 Task: Change  the formatting of the data to Which is Less than 5, In conditional formating, put the option 'Green Fill with Dark Green Text. . 'add another formatting option Format As Table, insert the option Orang Table style Medium 3 In the sheet   Sparkle Sales review book
Action: Mouse moved to (280, 465)
Screenshot: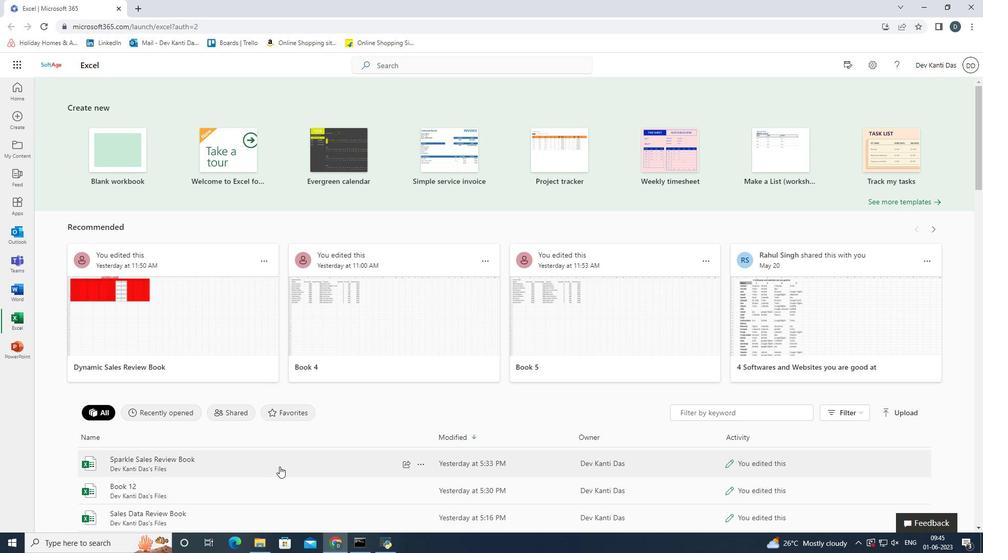 
Action: Mouse pressed left at (280, 465)
Screenshot: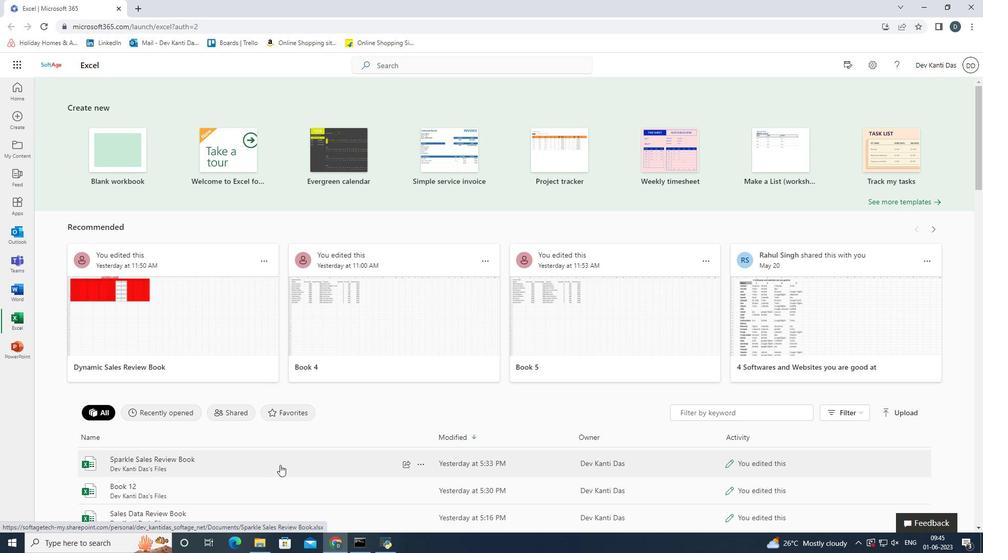 
Action: Mouse moved to (247, 179)
Screenshot: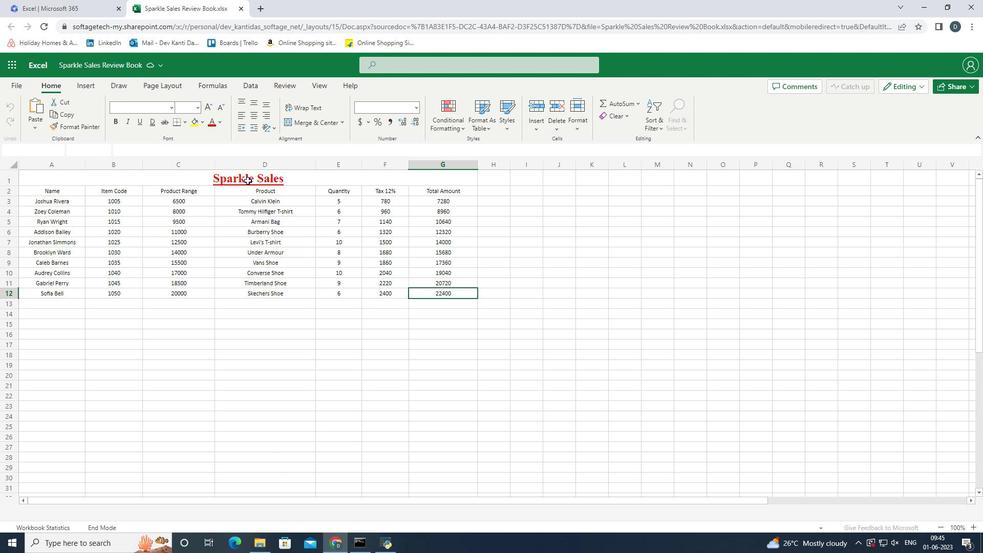 
Action: Mouse pressed left at (247, 179)
Screenshot: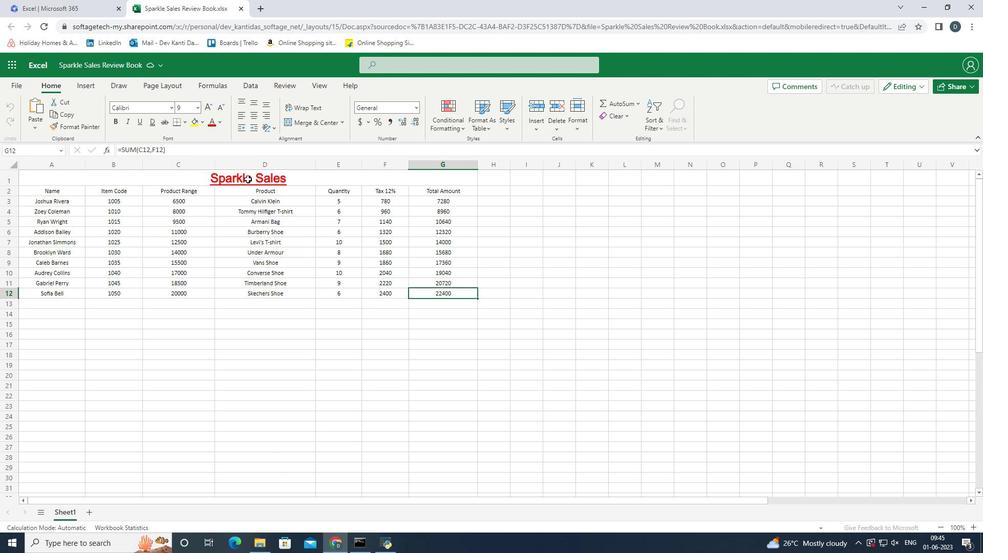 
Action: Mouse moved to (61, 191)
Screenshot: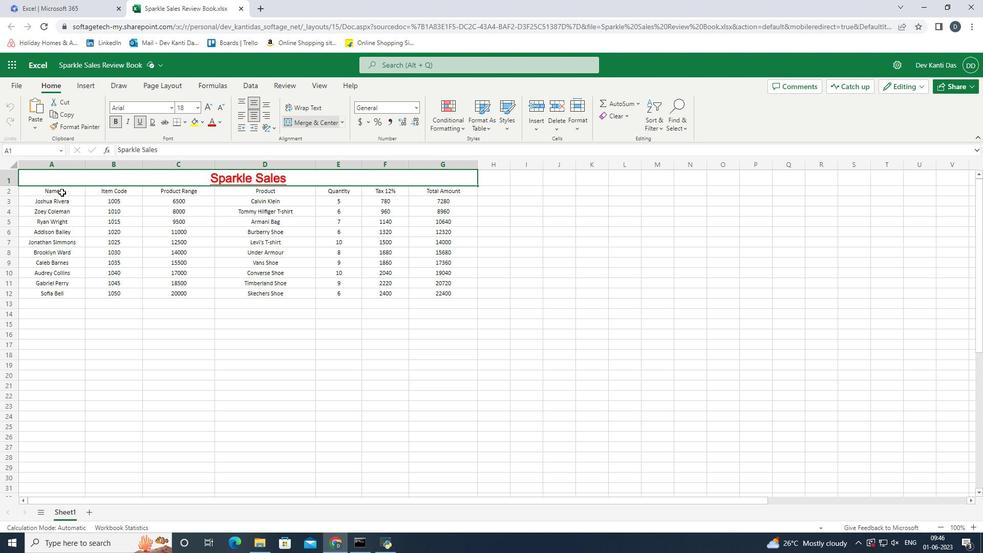 
Action: Mouse pressed left at (61, 191)
Screenshot: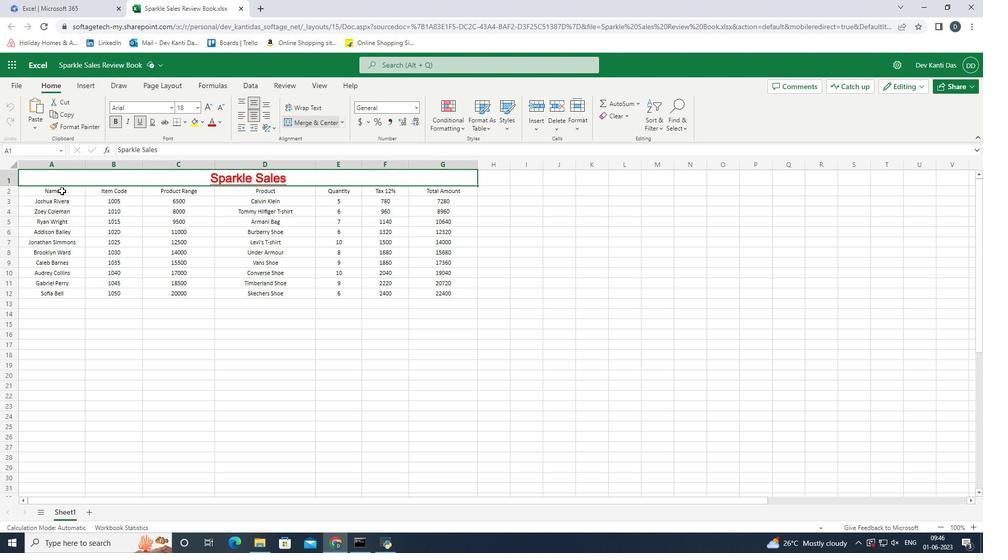 
Action: Mouse pressed left at (61, 191)
Screenshot: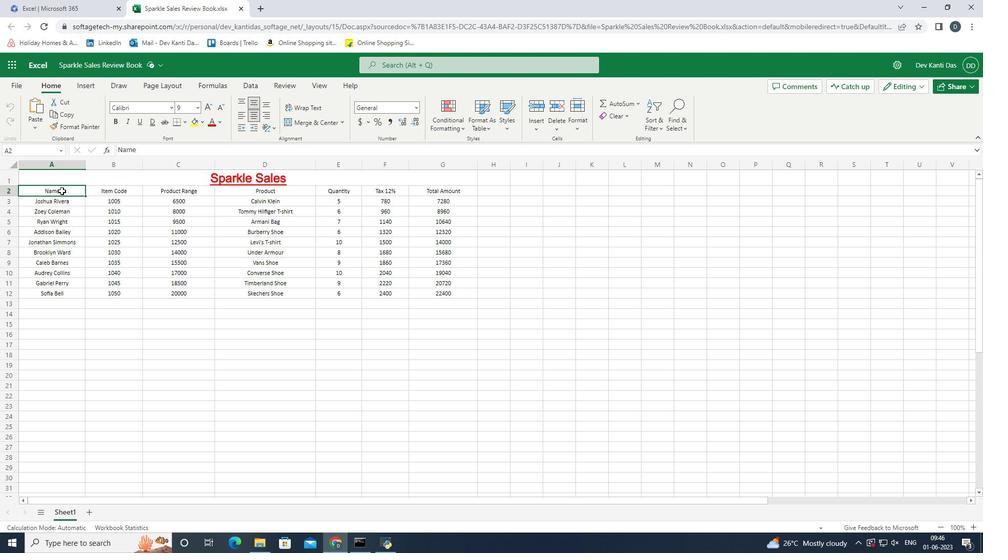 
Action: Mouse moved to (453, 127)
Screenshot: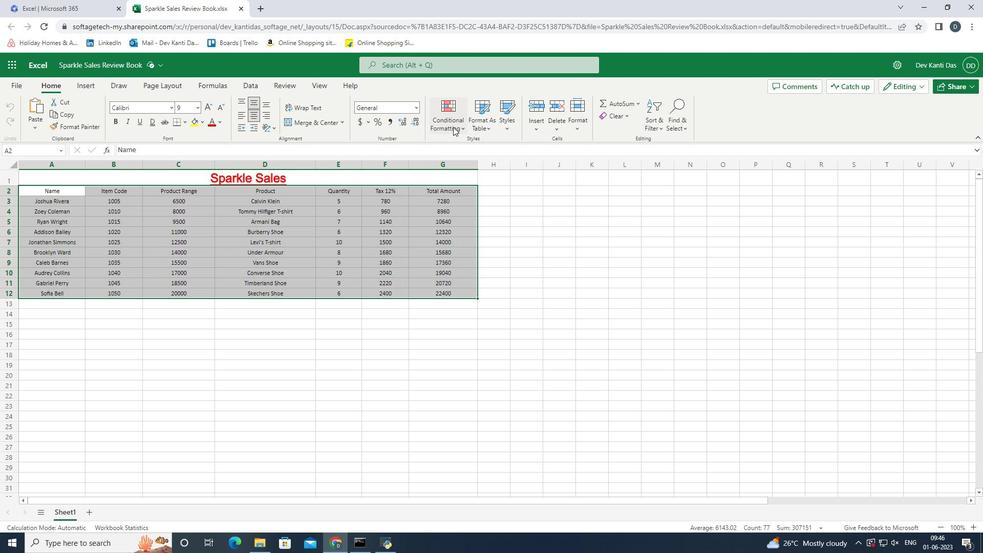 
Action: Mouse pressed left at (453, 127)
Screenshot: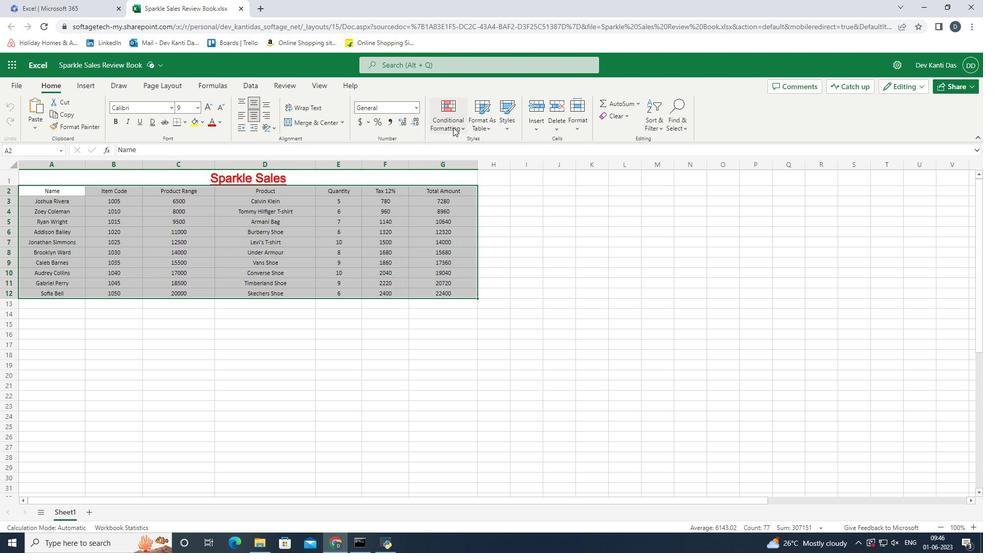 
Action: Mouse moved to (562, 176)
Screenshot: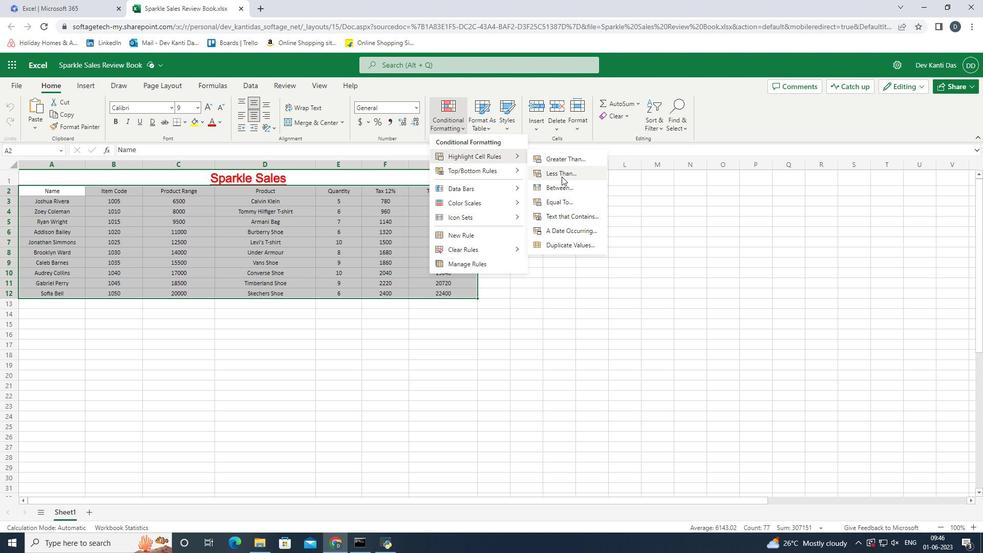 
Action: Mouse pressed left at (562, 176)
Screenshot: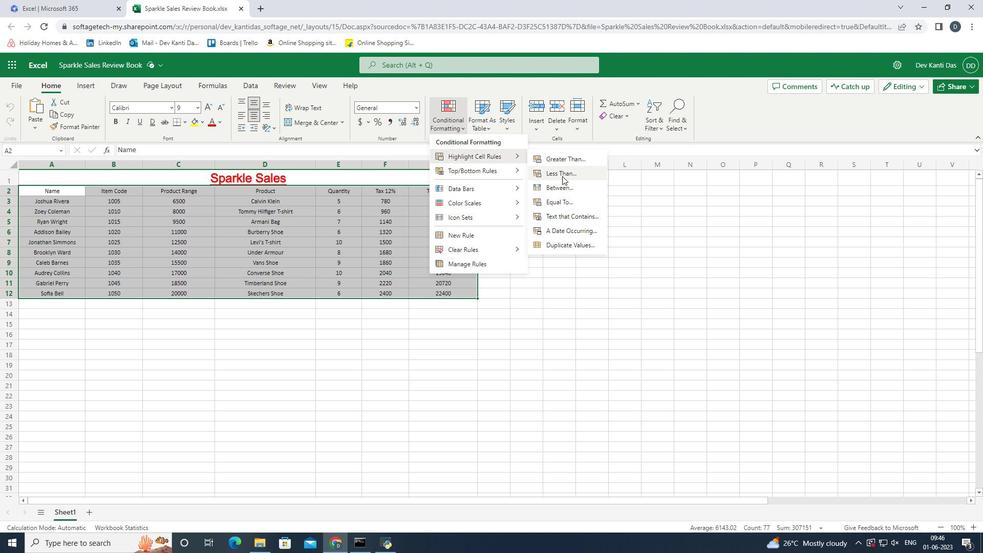 
Action: Mouse moved to (915, 307)
Screenshot: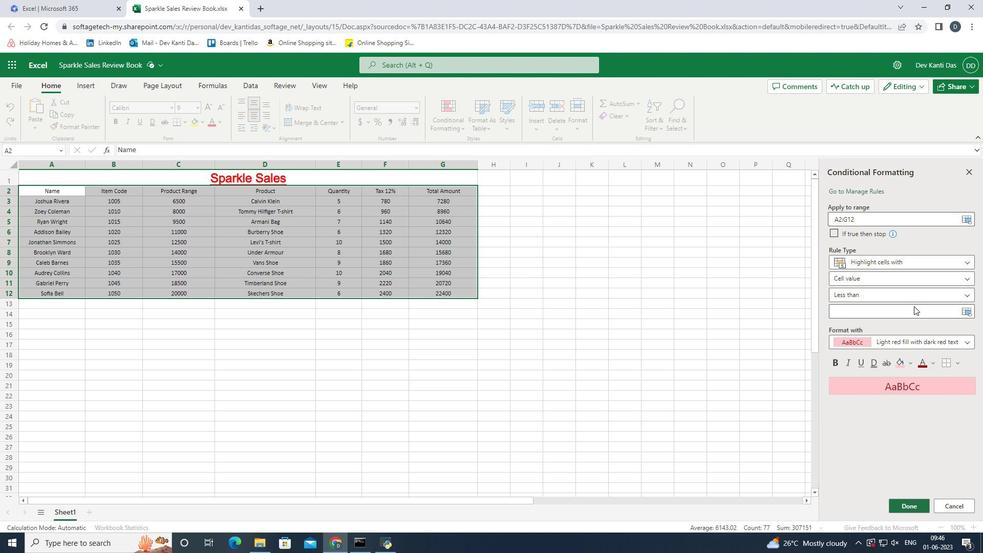 
Action: Key pressed 5
Screenshot: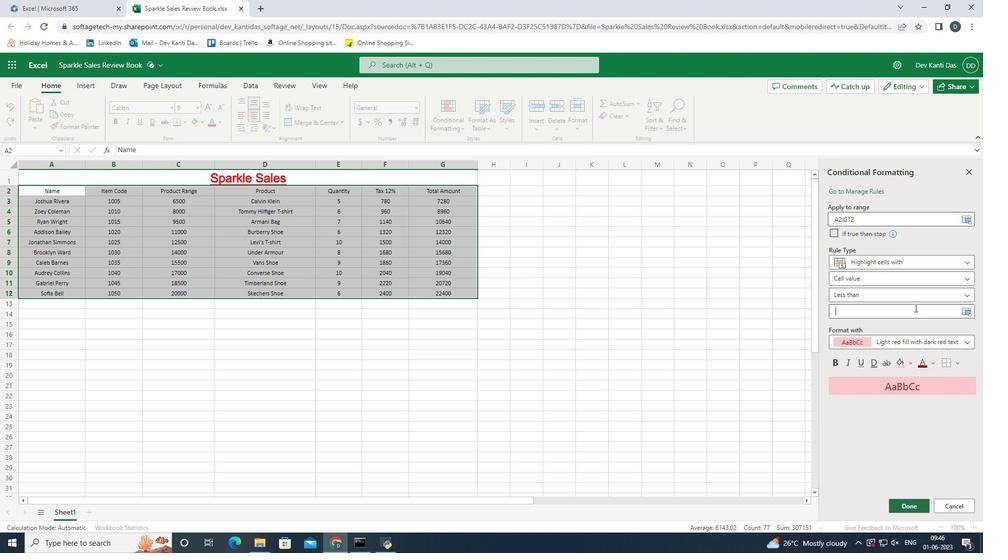 
Action: Mouse moved to (929, 339)
Screenshot: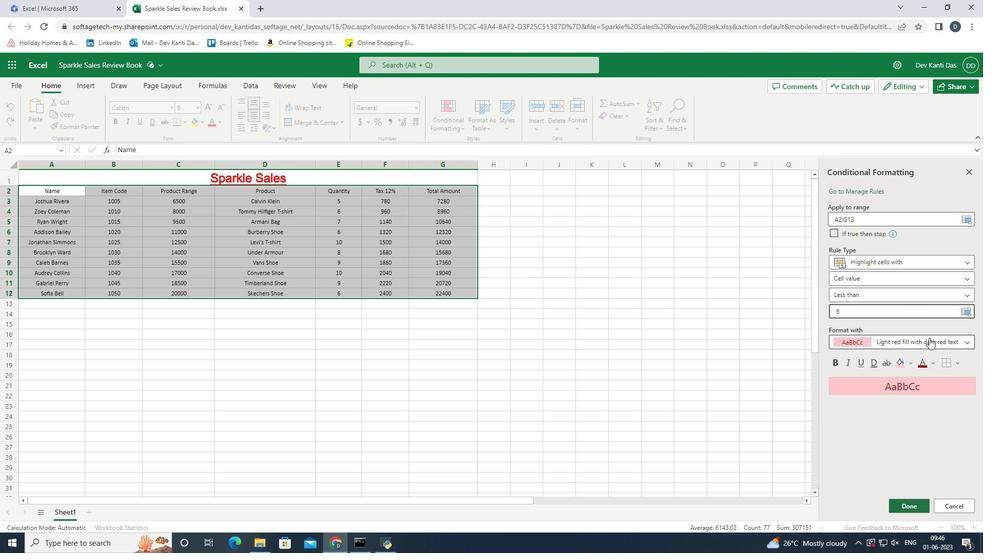 
Action: Mouse pressed left at (929, 339)
Screenshot: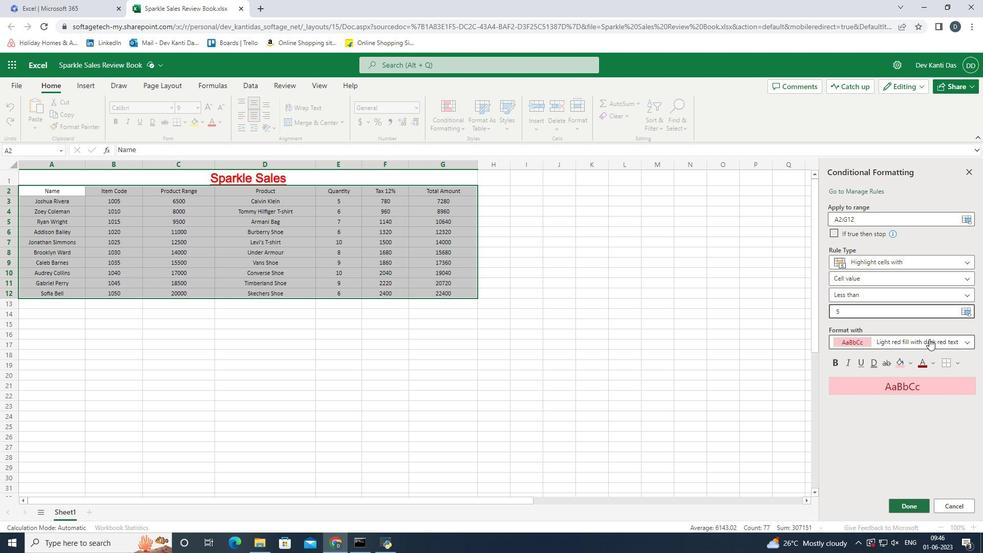 
Action: Mouse moved to (961, 385)
Screenshot: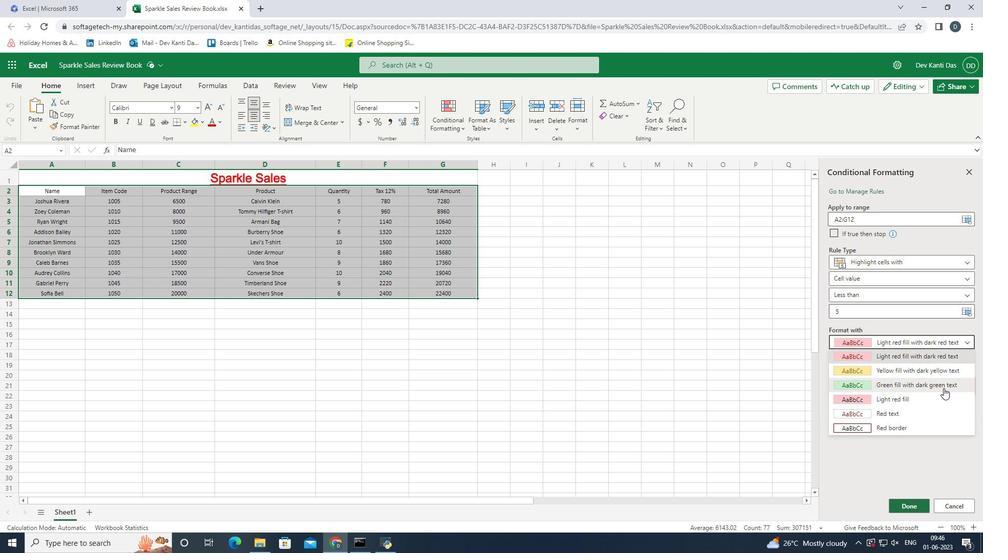 
Action: Mouse pressed left at (961, 385)
Screenshot: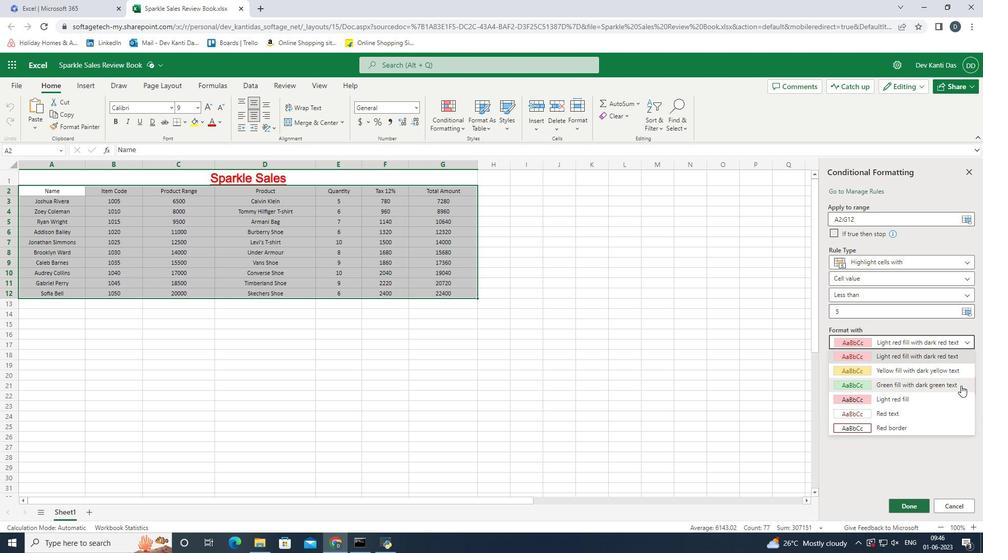 
Action: Mouse moved to (915, 501)
Screenshot: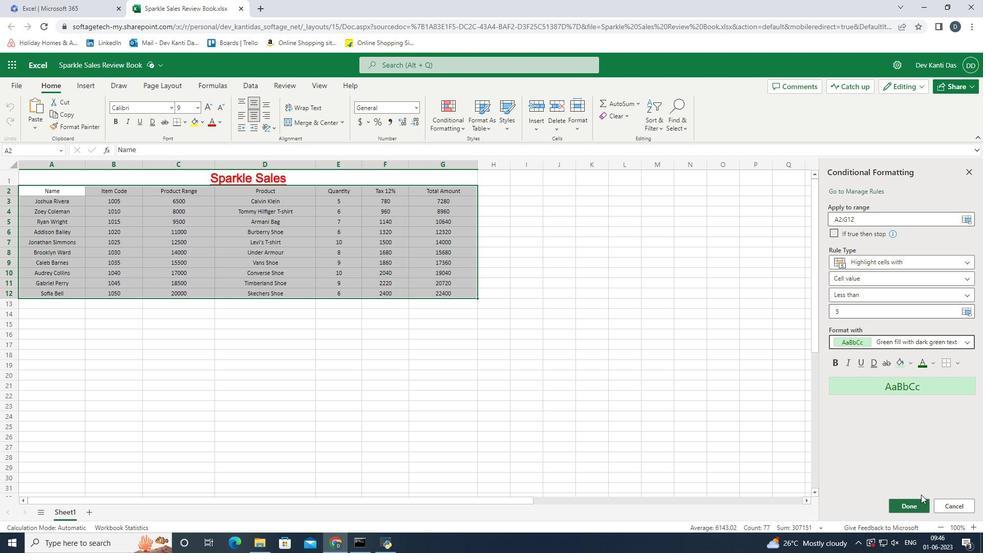 
Action: Mouse pressed left at (915, 501)
Screenshot: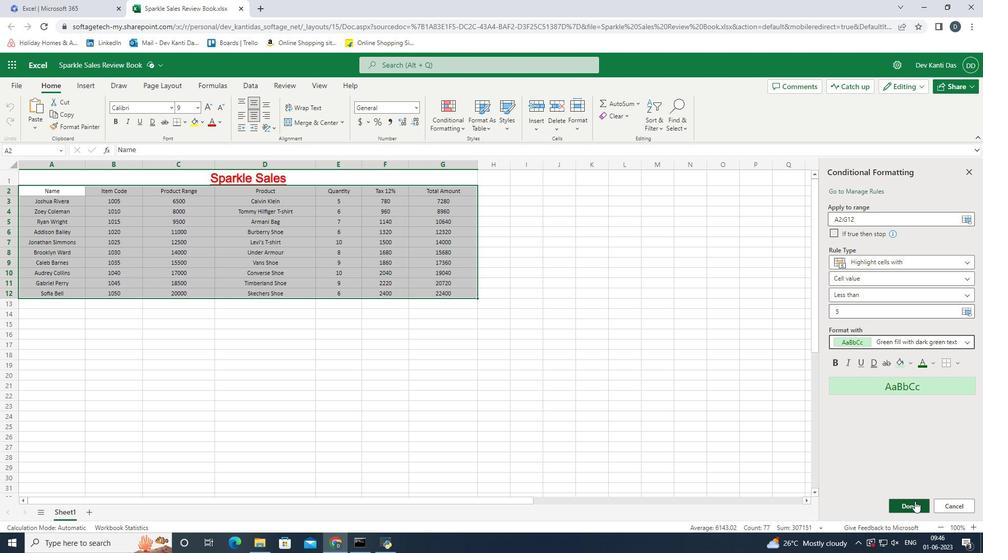 
Action: Mouse moved to (972, 172)
Screenshot: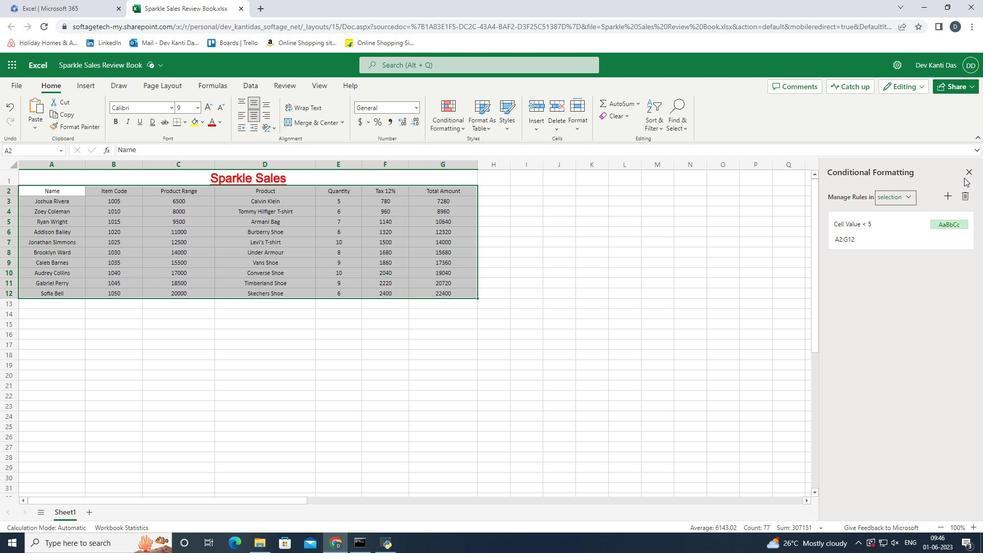 
Action: Mouse pressed left at (972, 172)
Screenshot: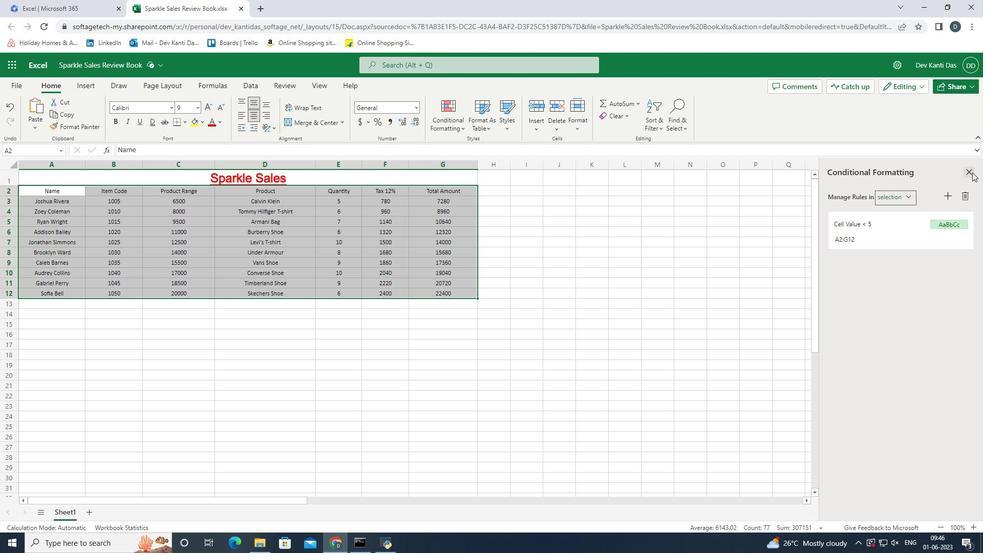 
Action: Mouse moved to (479, 125)
Screenshot: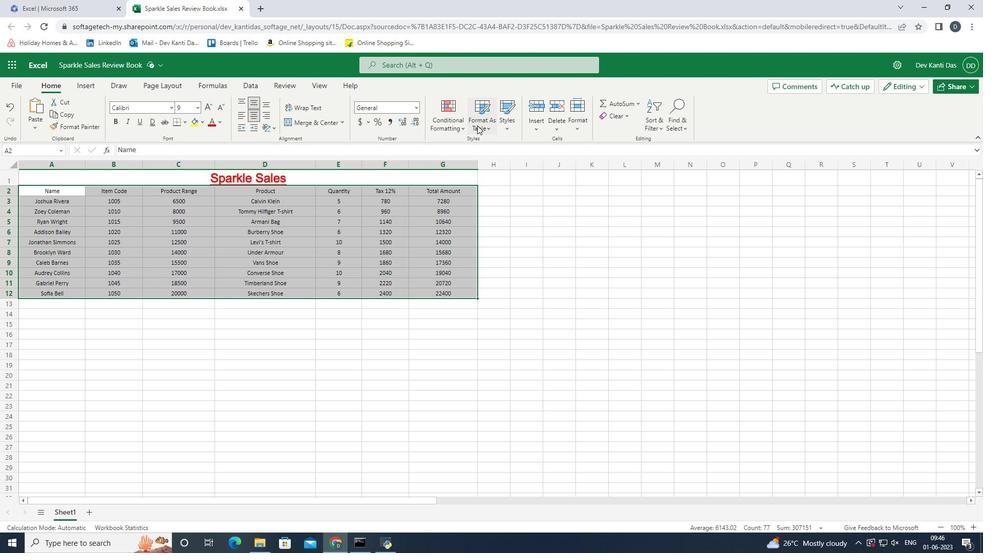 
Action: Mouse pressed left at (479, 125)
Screenshot: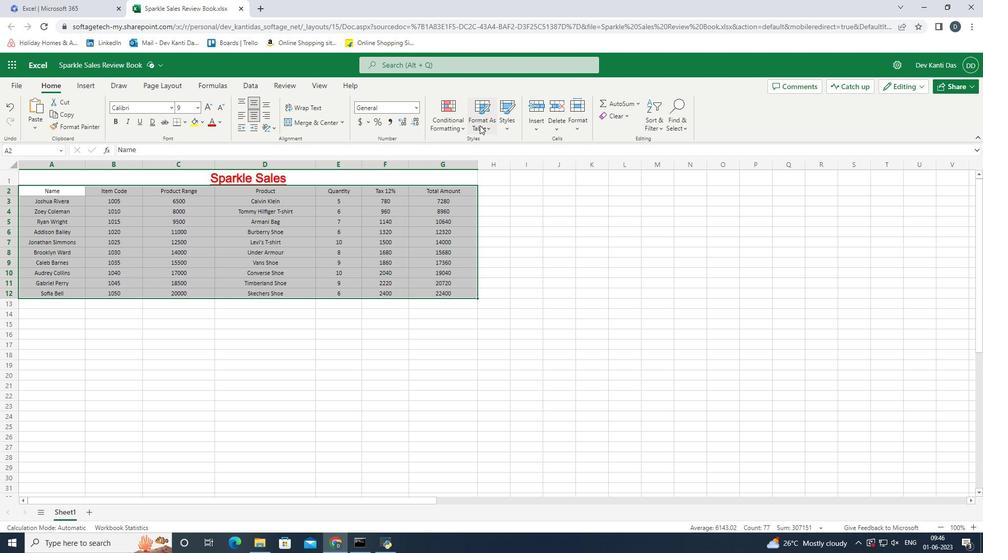 
Action: Mouse moved to (559, 276)
Screenshot: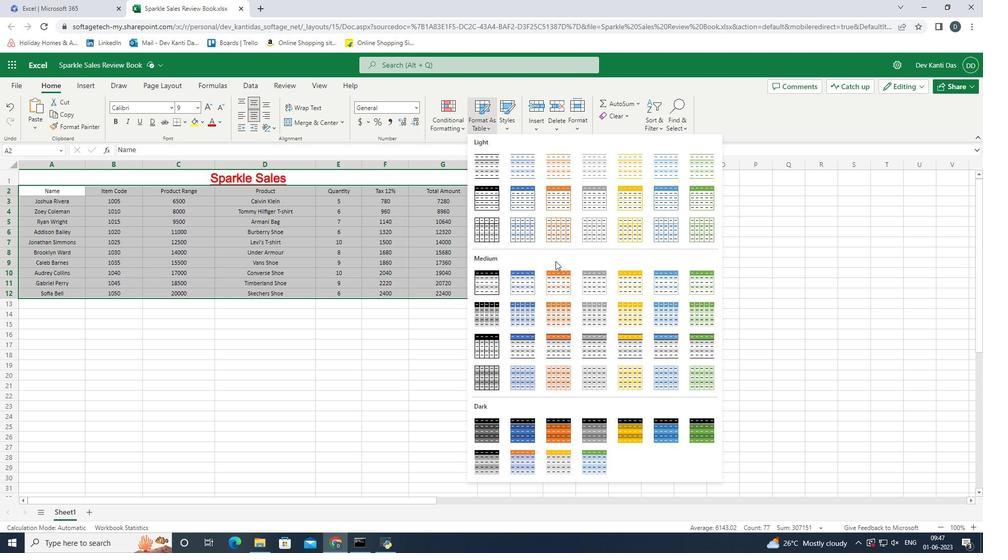 
Action: Mouse pressed left at (559, 276)
Screenshot: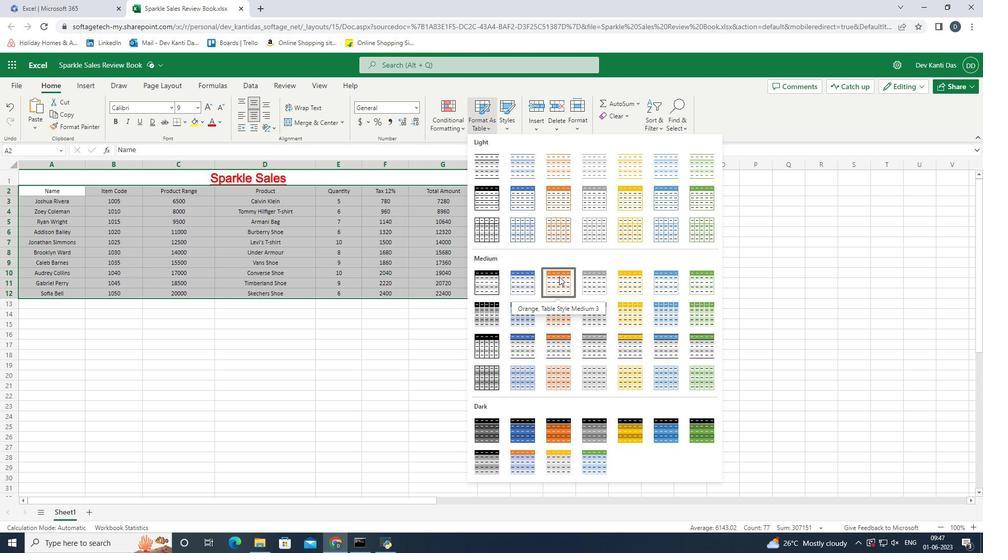 
Action: Mouse moved to (539, 318)
Screenshot: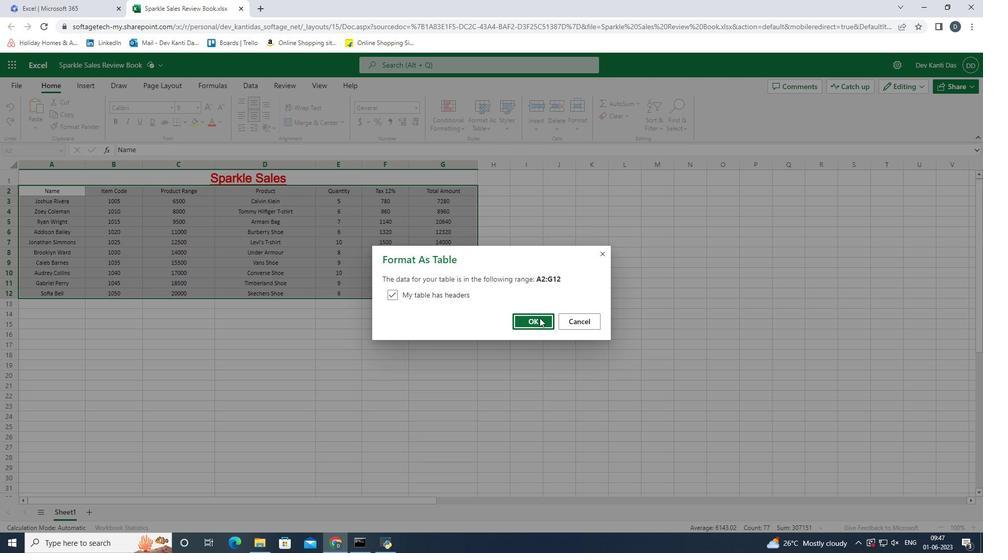 
Action: Mouse pressed left at (539, 318)
Screenshot: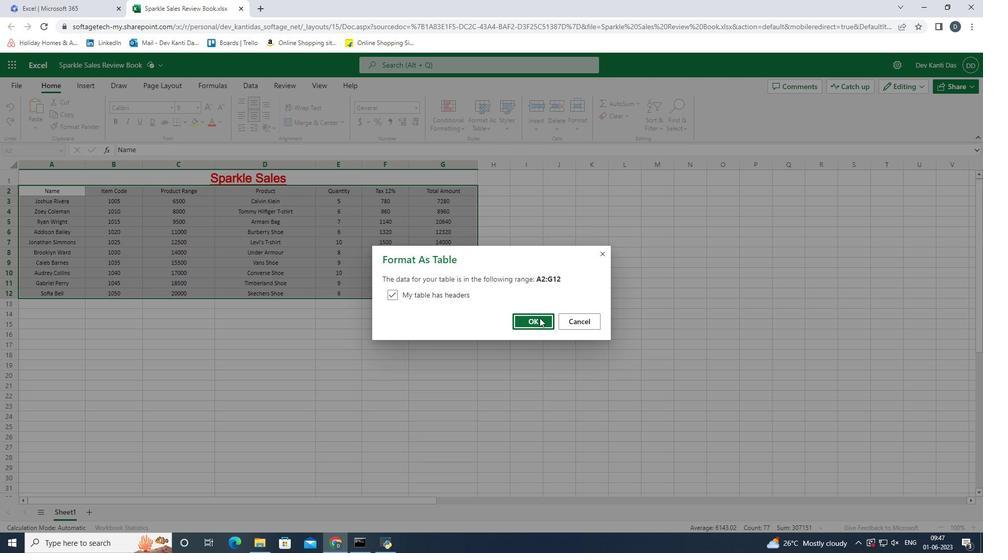 
Action: Mouse moved to (461, 289)
Screenshot: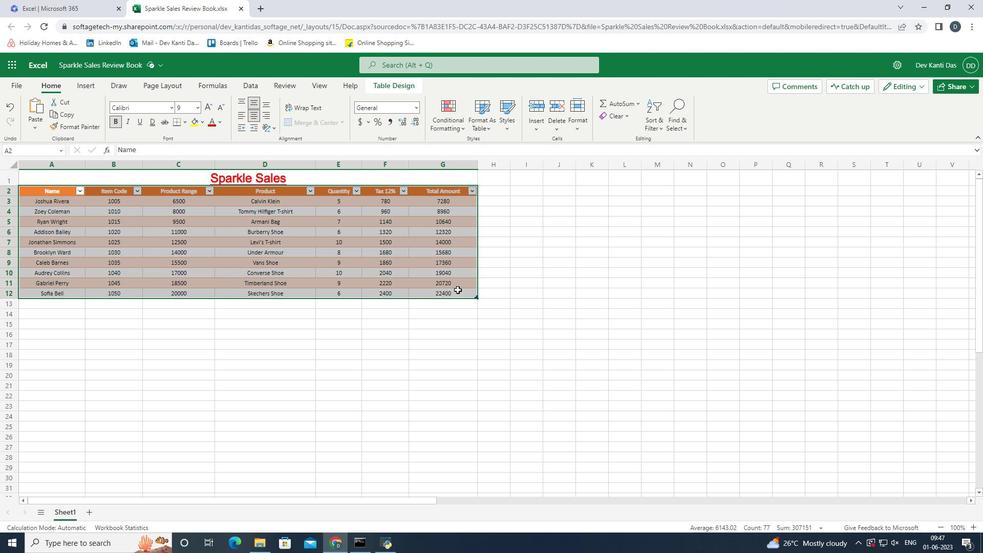 
Action: Mouse pressed left at (461, 289)
Screenshot: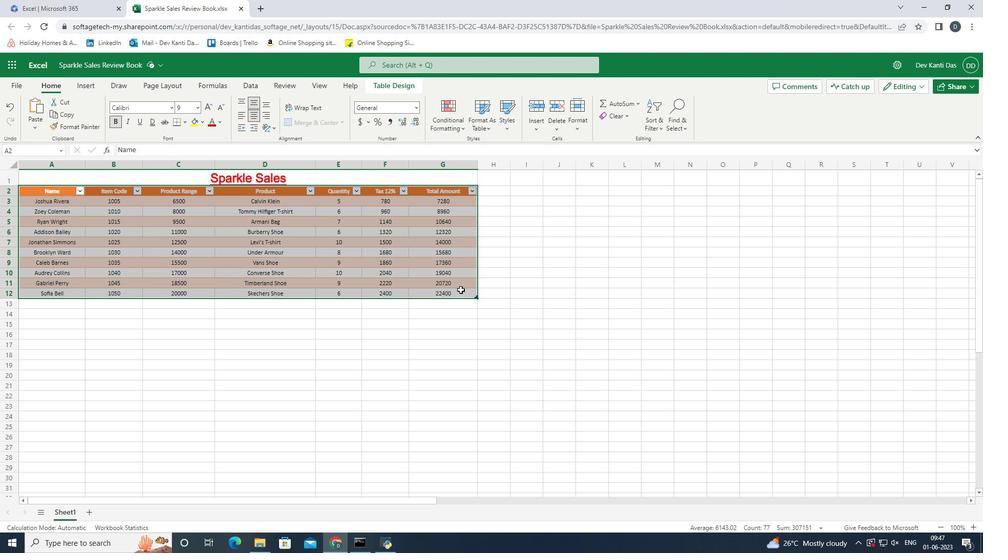 
Action: Mouse moved to (470, 288)
Screenshot: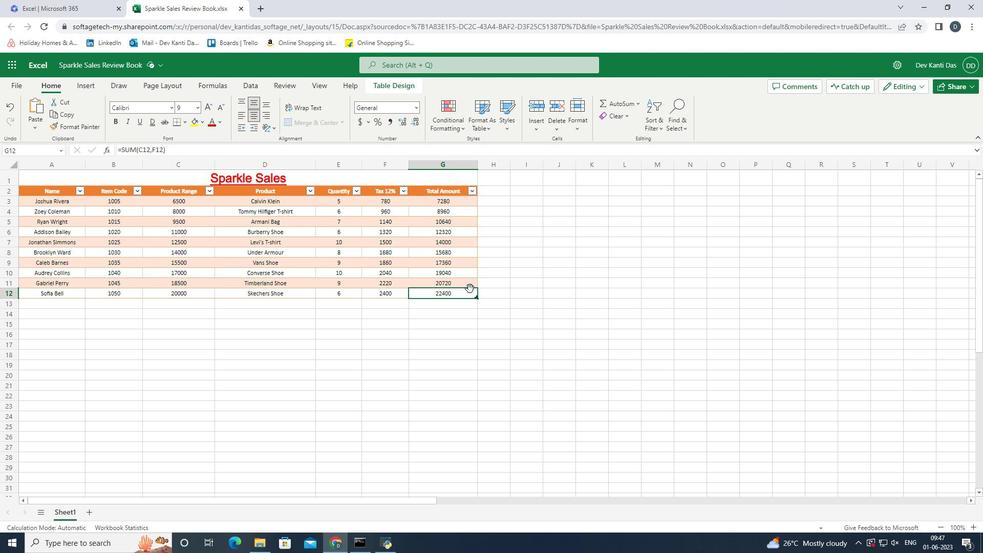 
